 Task: Choose the option to ask the invitee for location.
Action: Mouse moved to (89, 149)
Screenshot: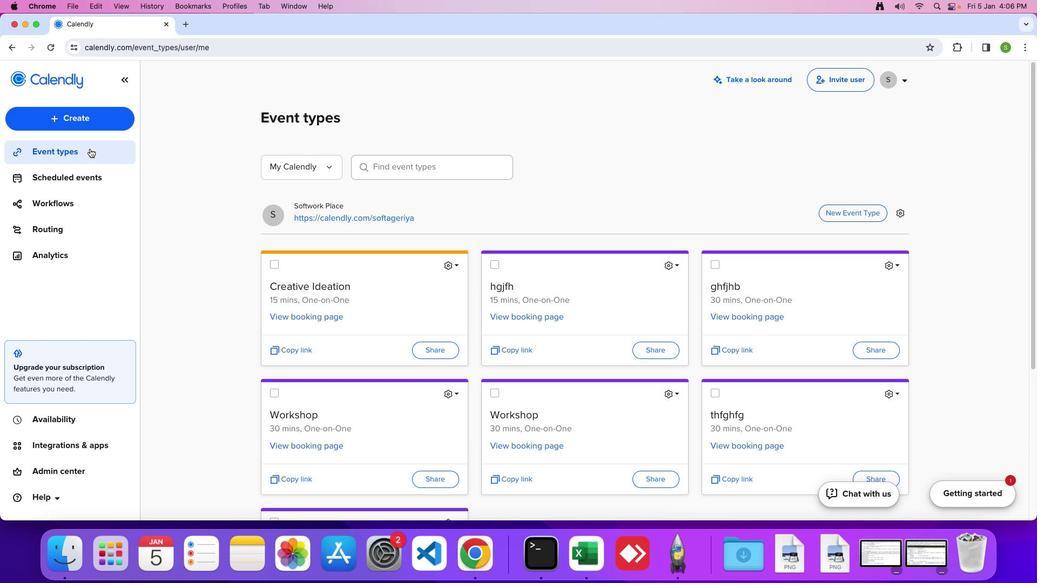 
Action: Mouse pressed left at (89, 149)
Screenshot: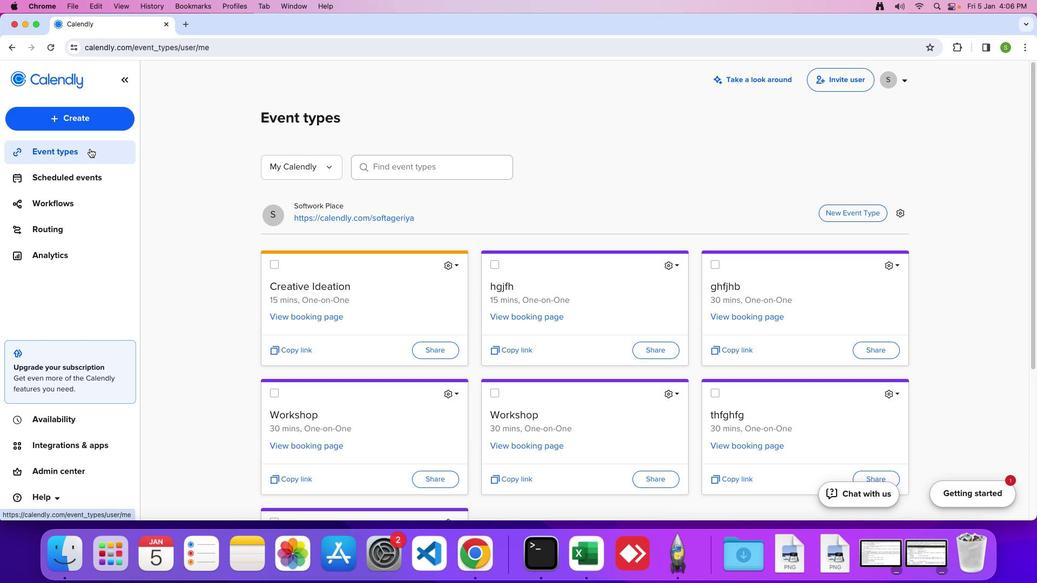 
Action: Mouse moved to (454, 264)
Screenshot: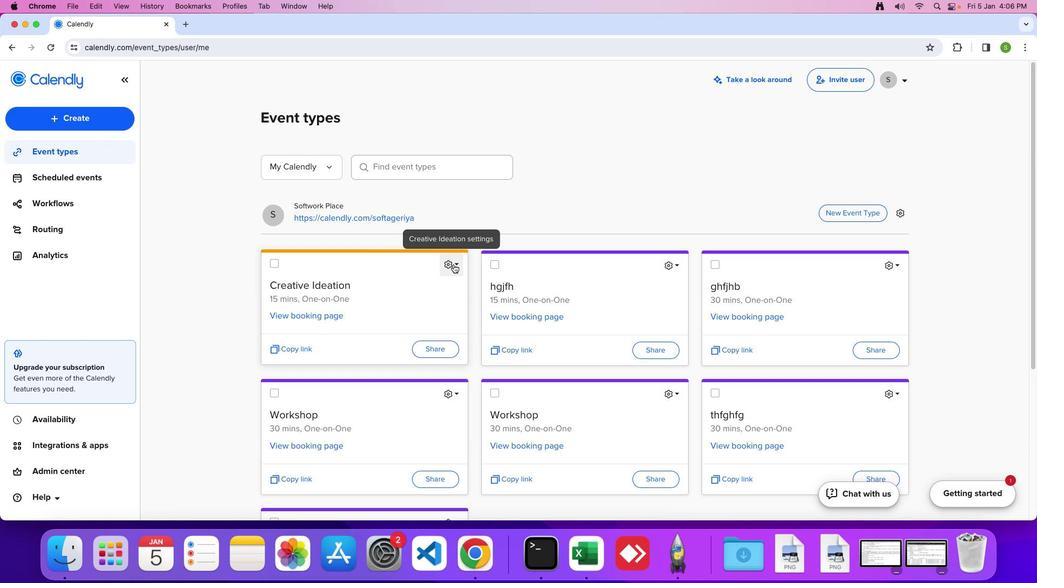 
Action: Mouse pressed left at (454, 264)
Screenshot: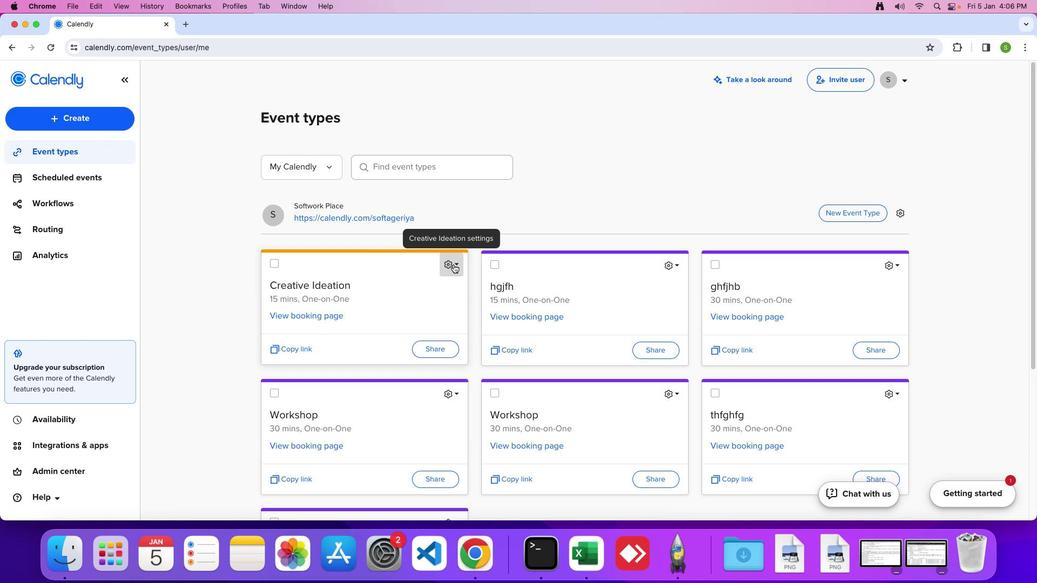 
Action: Mouse moved to (435, 296)
Screenshot: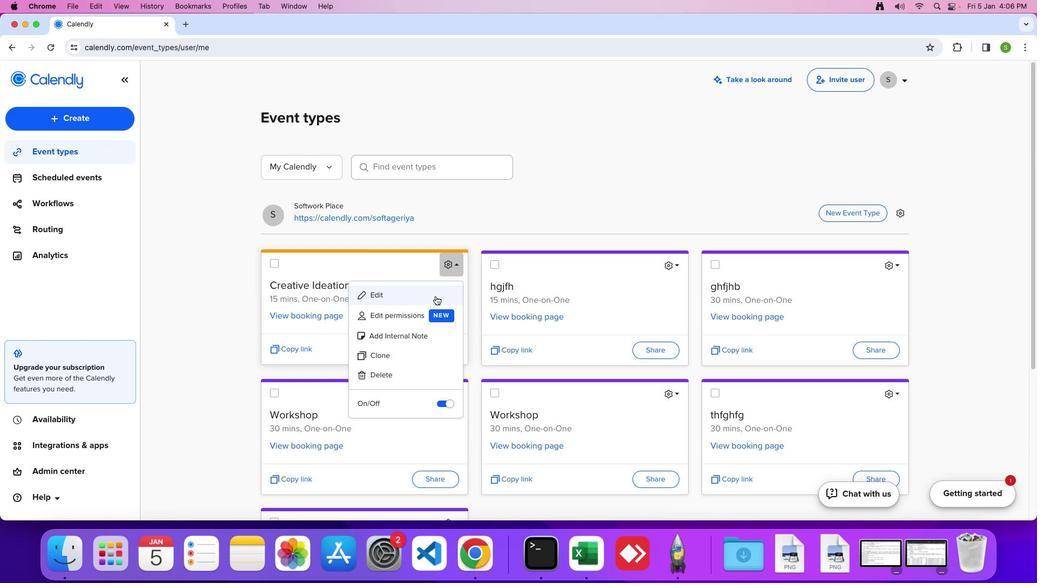 
Action: Mouse pressed left at (435, 296)
Screenshot: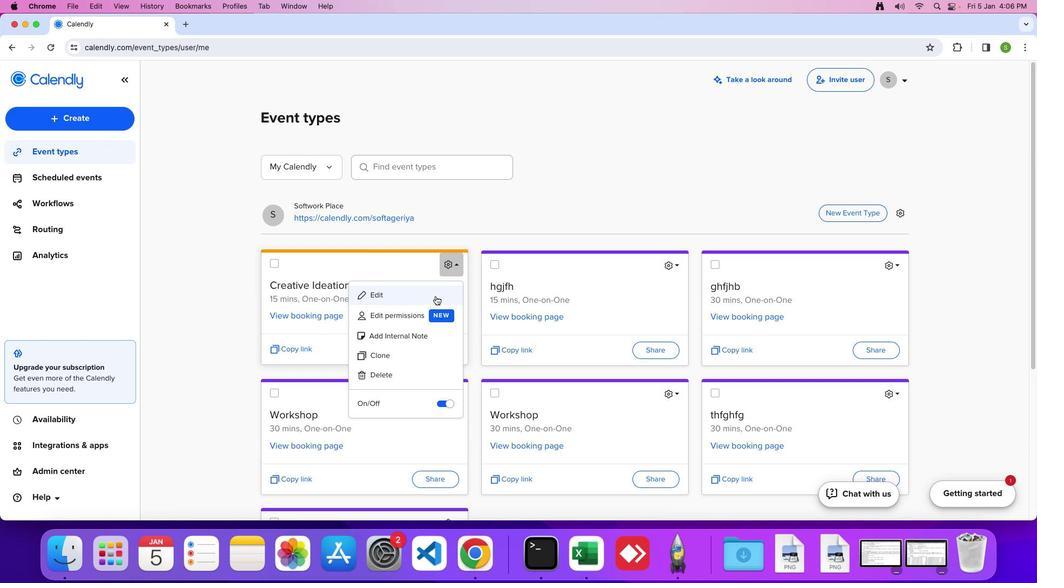 
Action: Mouse moved to (165, 168)
Screenshot: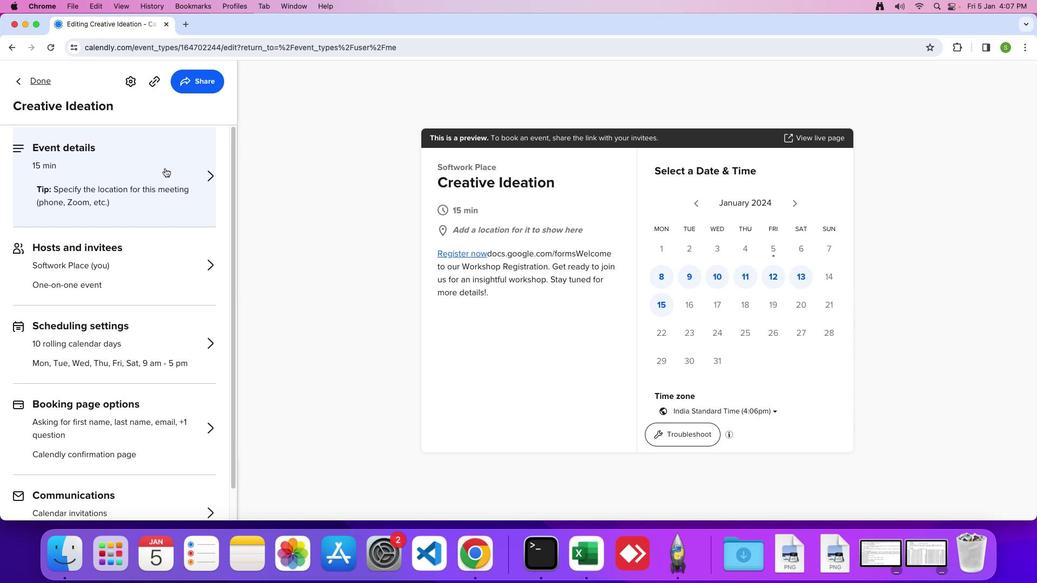 
Action: Mouse pressed left at (165, 168)
Screenshot: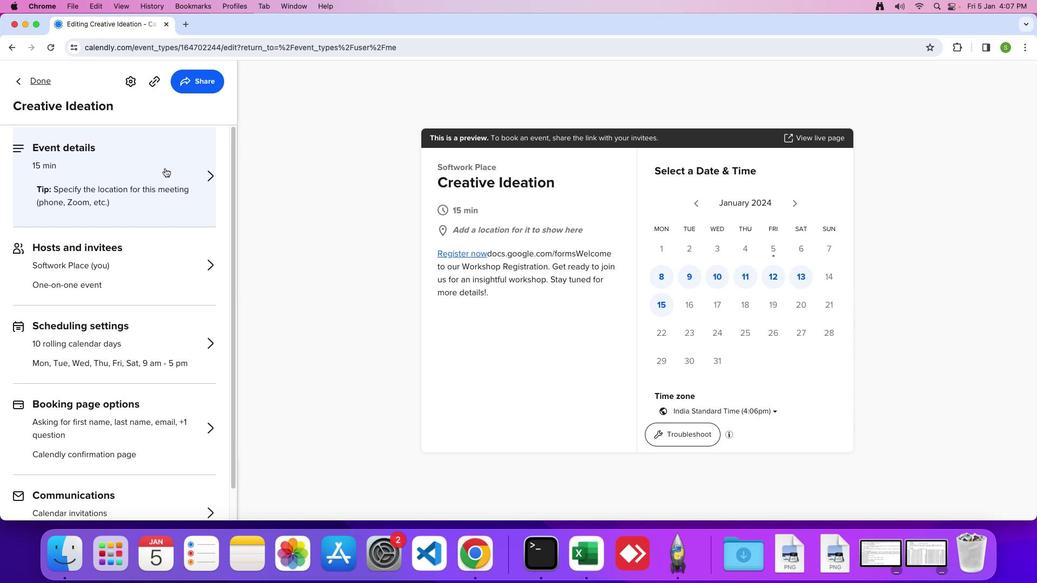 
Action: Mouse moved to (194, 263)
Screenshot: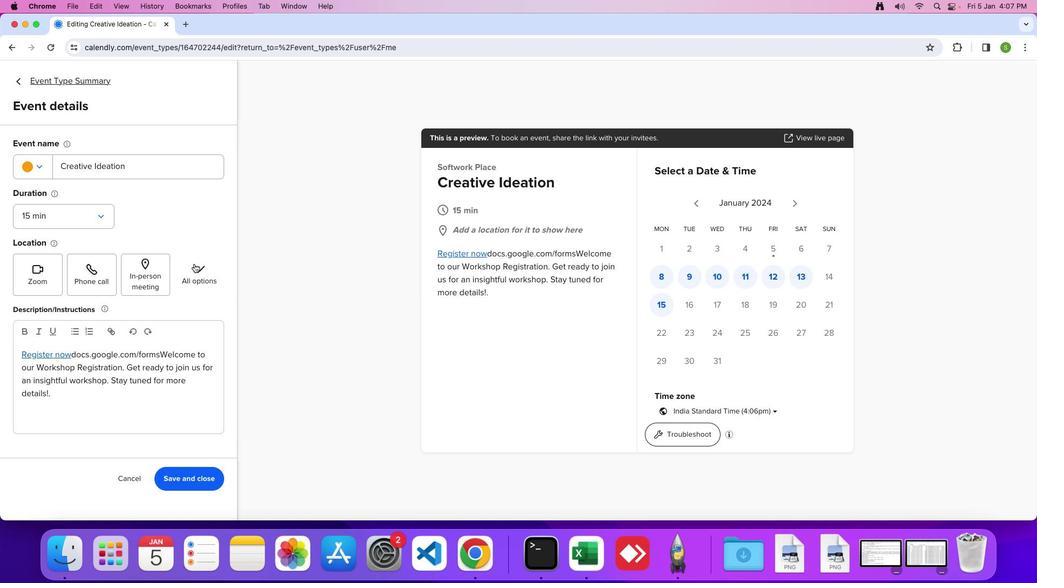 
Action: Mouse pressed left at (194, 263)
Screenshot: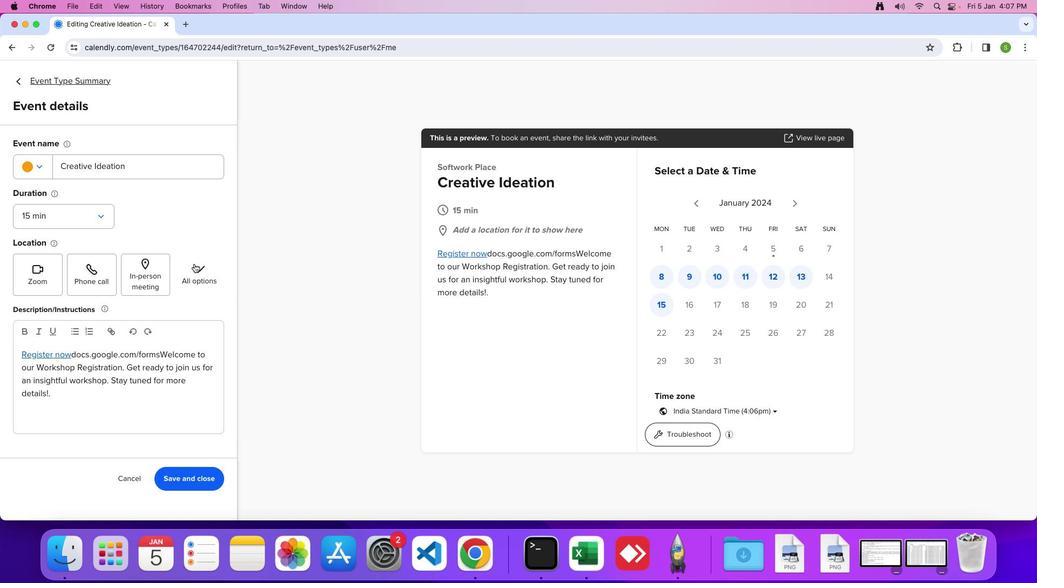 
Action: Mouse moved to (171, 309)
Screenshot: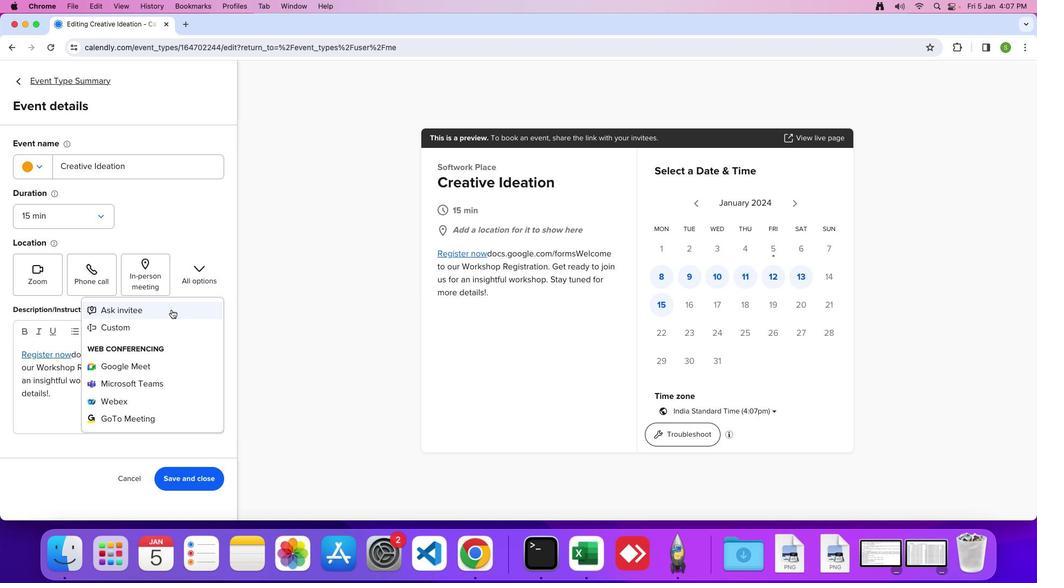 
Action: Mouse pressed left at (171, 309)
Screenshot: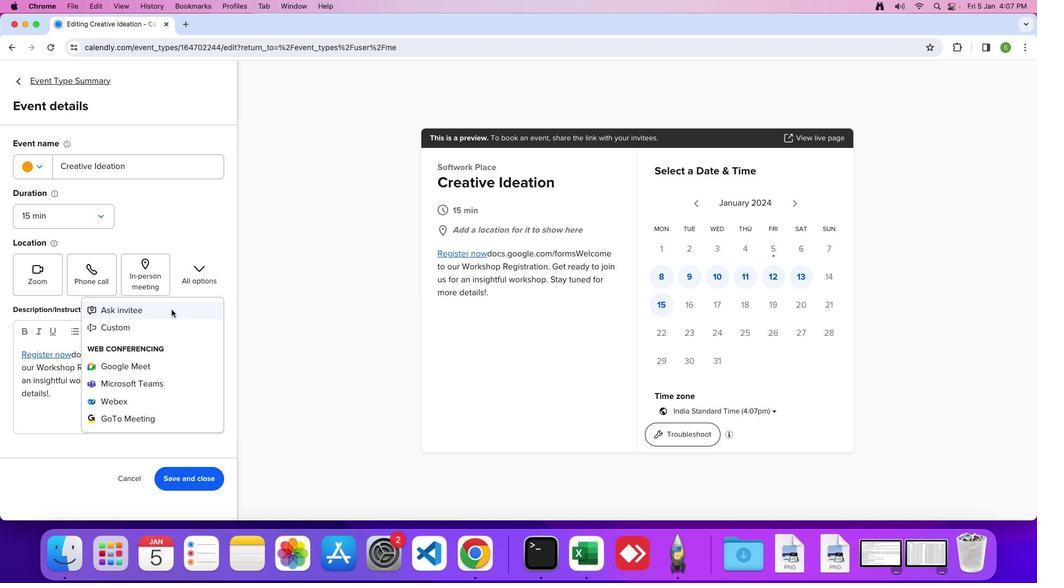
